 Task: Add Impossible Burger Patties Made From Plants to the cart.
Action: Mouse moved to (16, 67)
Screenshot: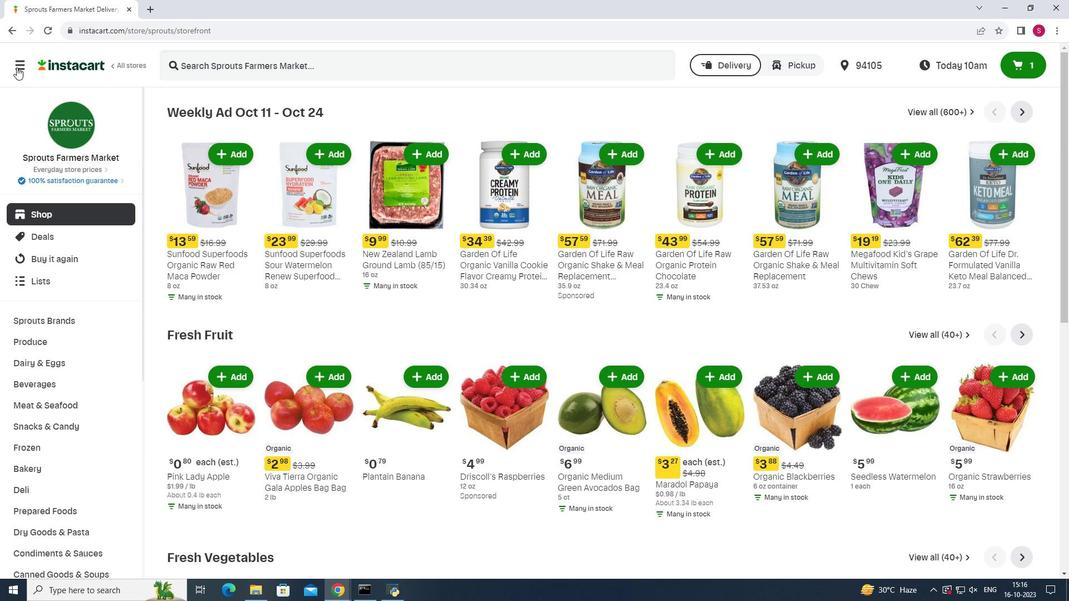 
Action: Mouse pressed left at (16, 67)
Screenshot: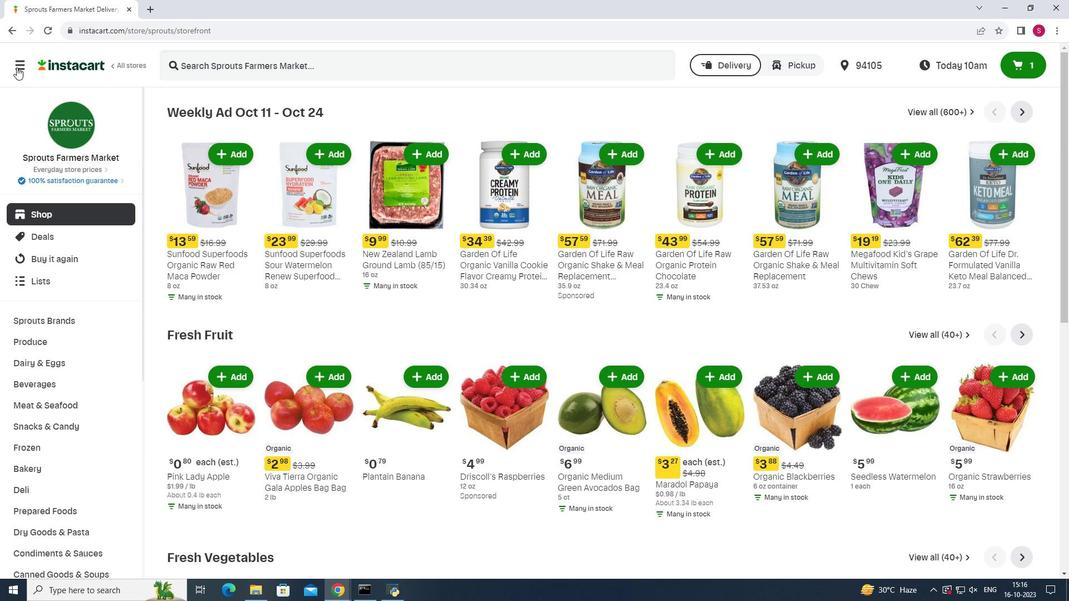 
Action: Mouse moved to (55, 296)
Screenshot: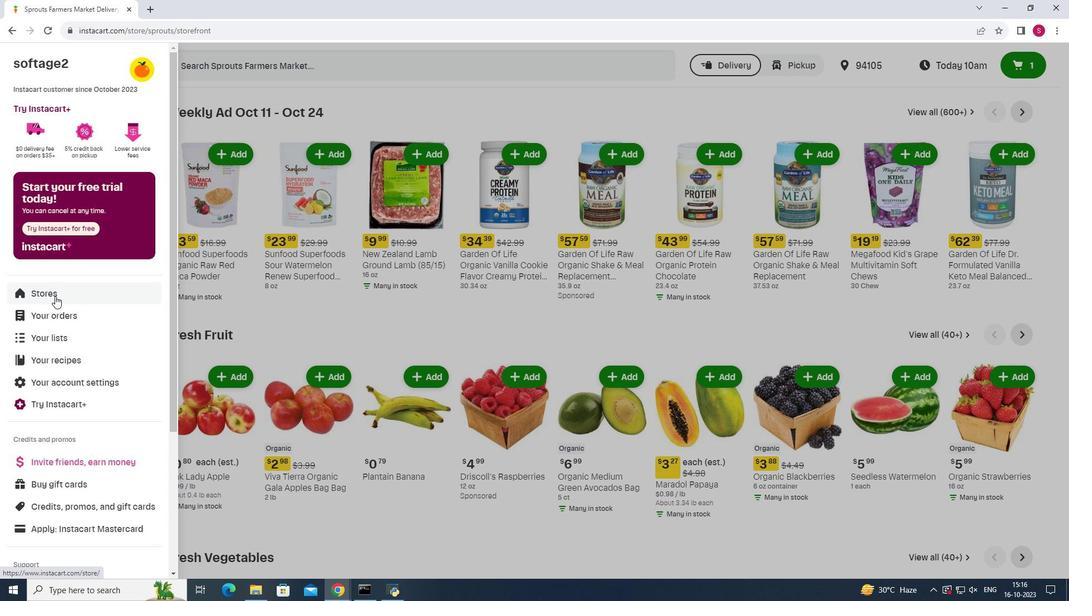 
Action: Mouse pressed left at (55, 296)
Screenshot: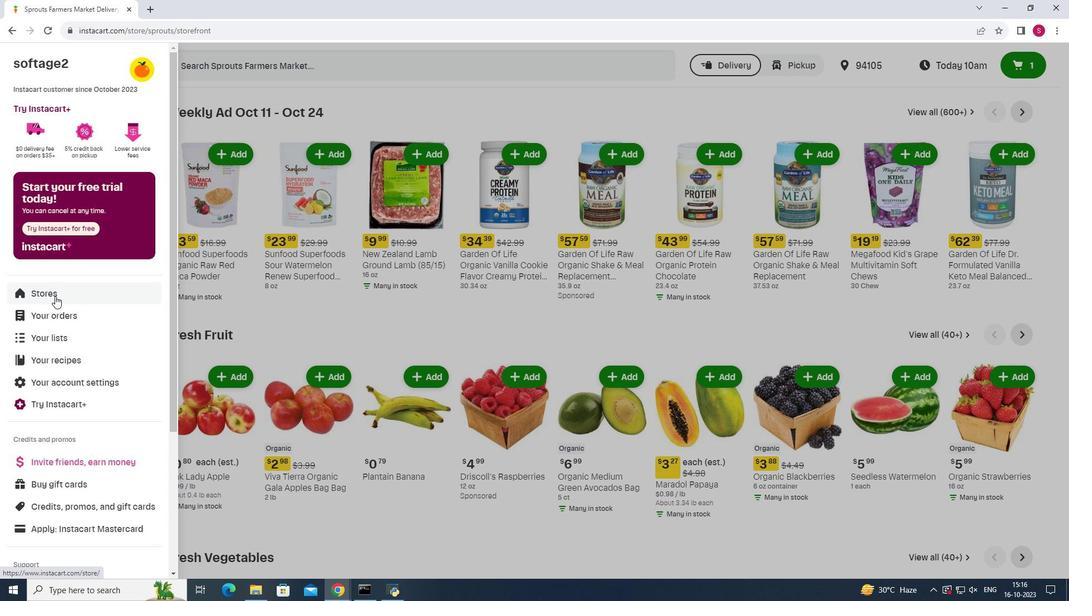 
Action: Mouse moved to (263, 101)
Screenshot: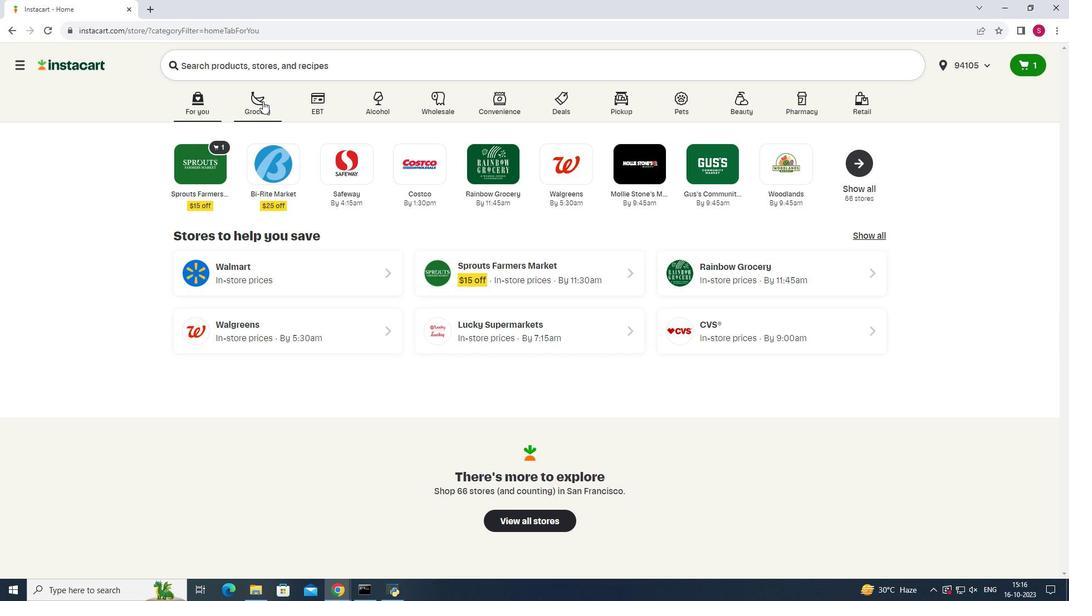 
Action: Mouse pressed left at (263, 101)
Screenshot: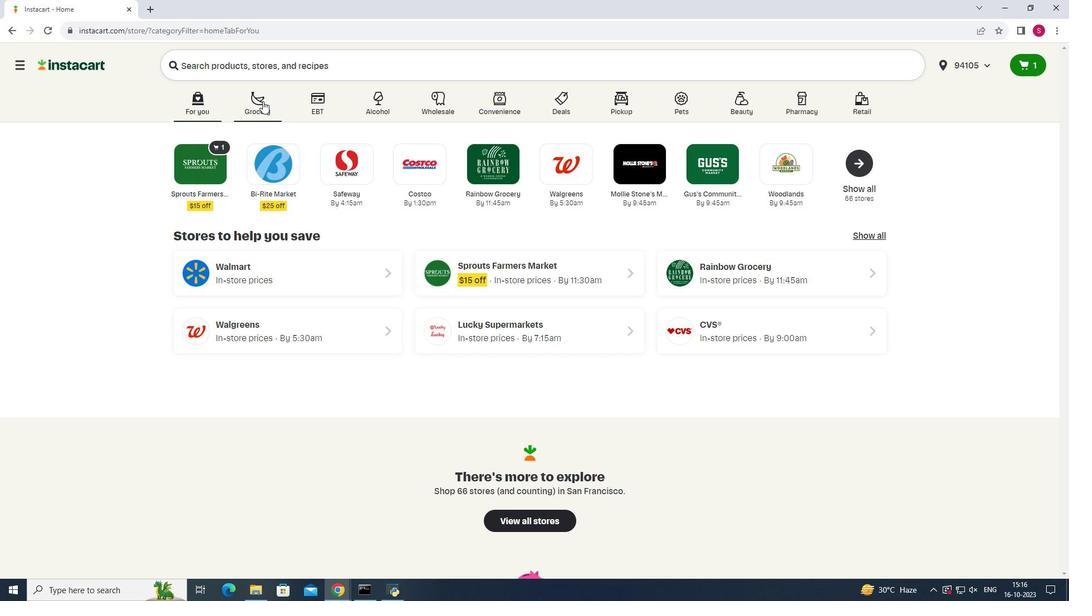
Action: Mouse moved to (287, 163)
Screenshot: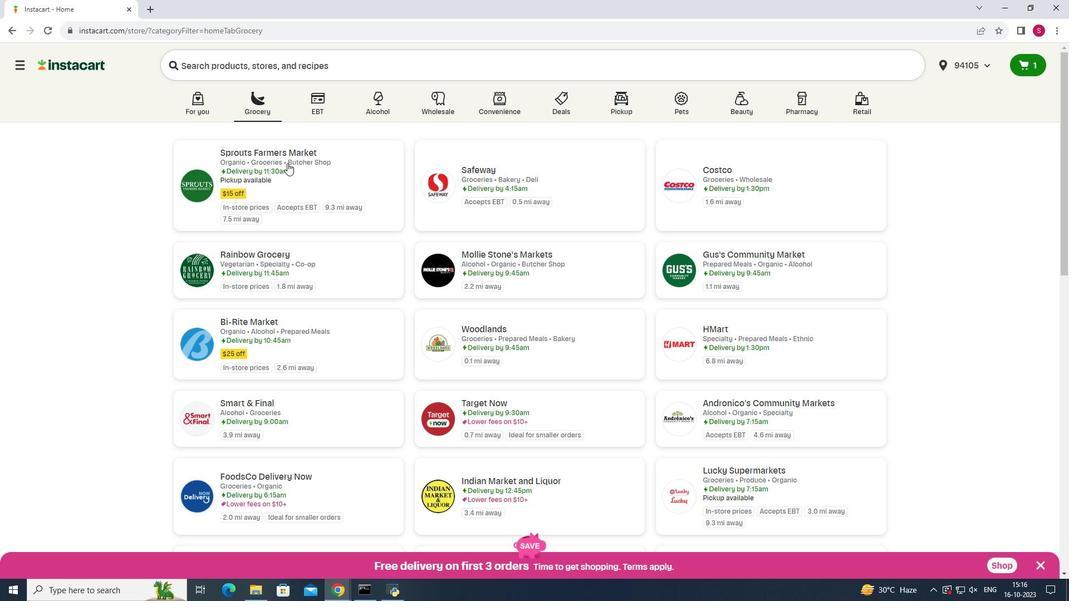 
Action: Mouse pressed left at (287, 163)
Screenshot: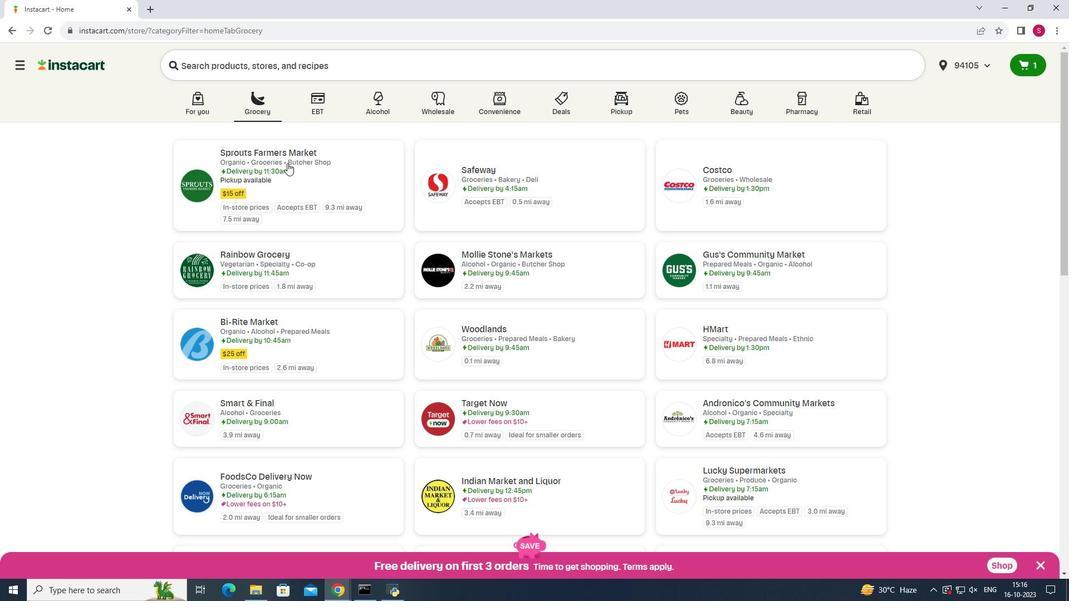 
Action: Mouse moved to (76, 408)
Screenshot: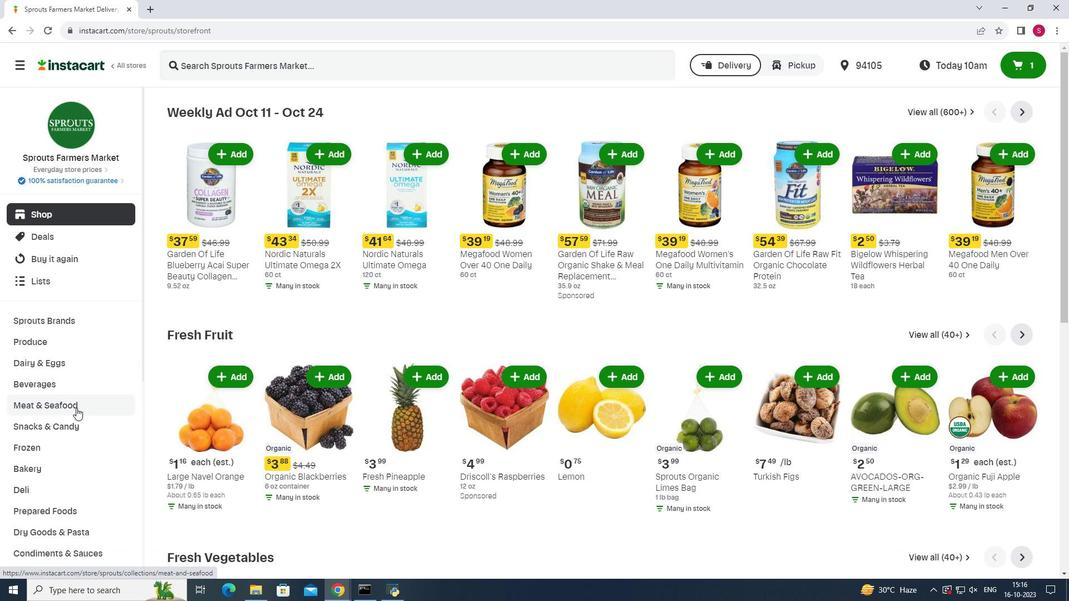 
Action: Mouse pressed left at (76, 408)
Screenshot: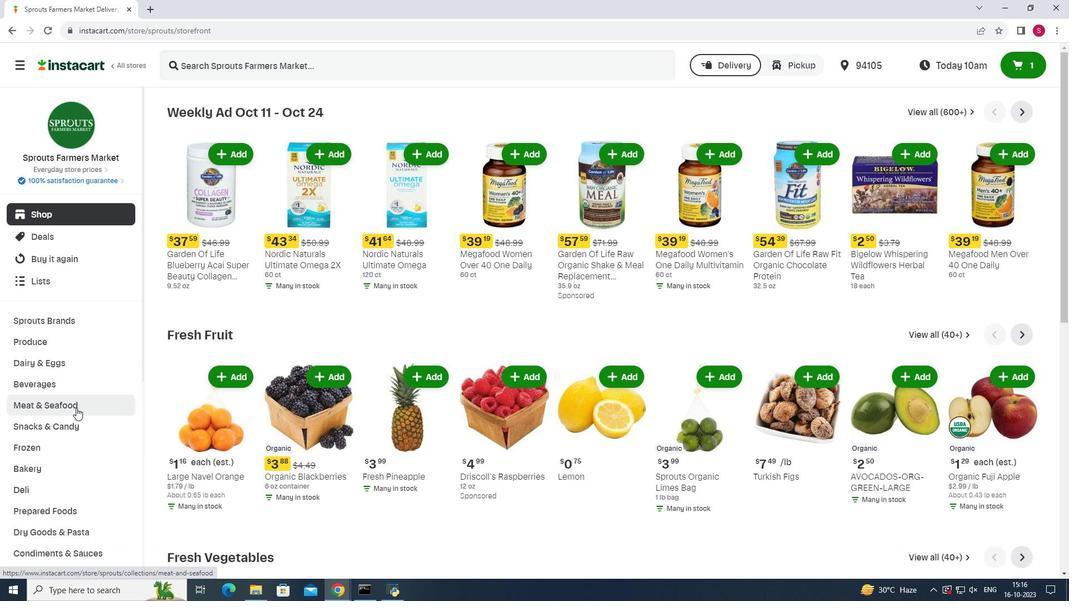 
Action: Mouse moved to (789, 136)
Screenshot: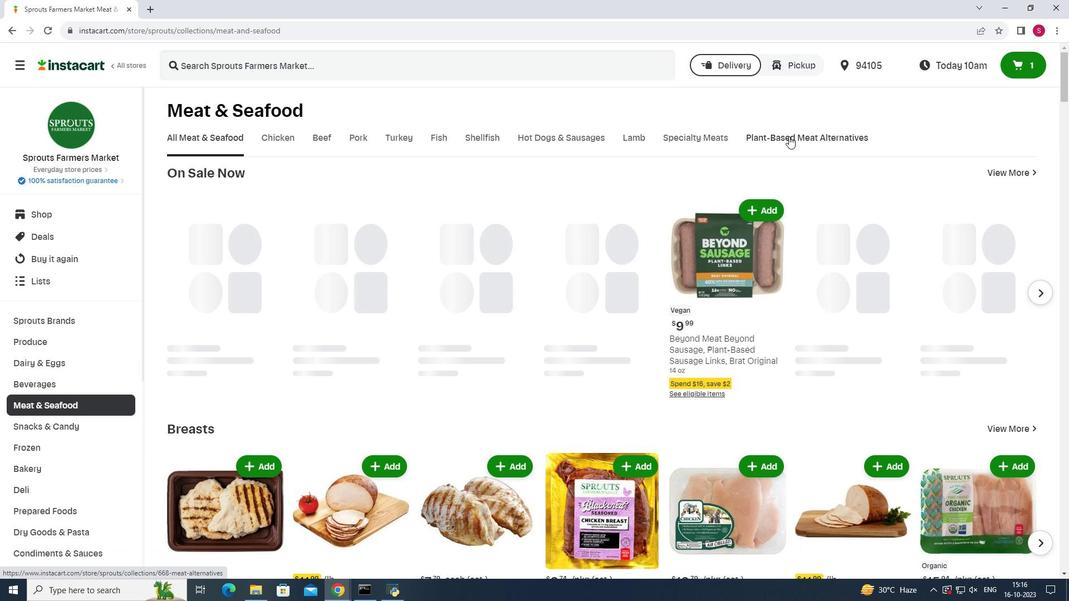 
Action: Mouse pressed left at (789, 136)
Screenshot: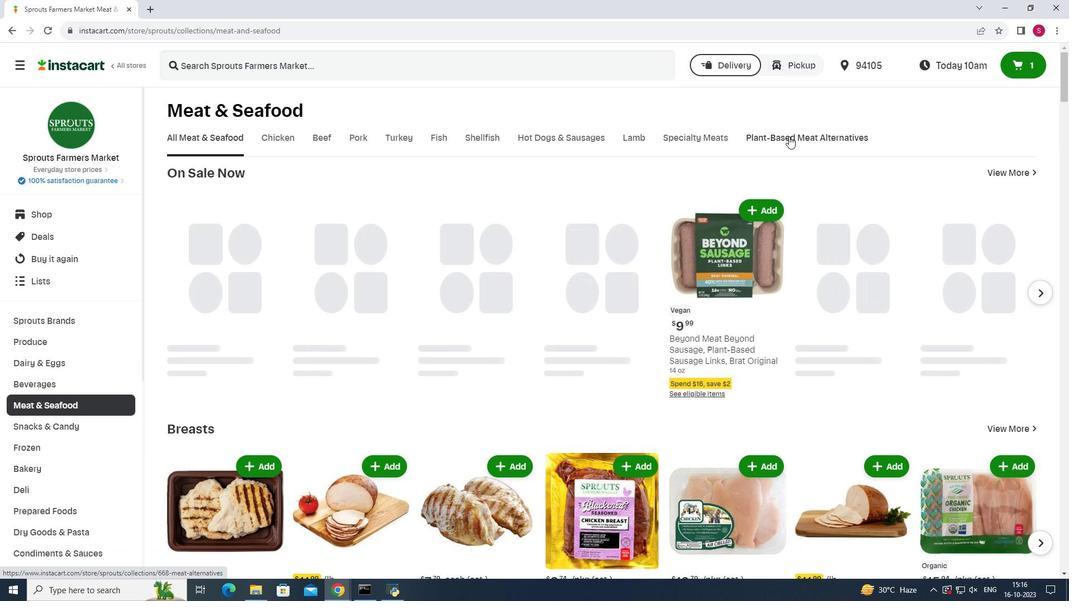 
Action: Mouse moved to (551, 182)
Screenshot: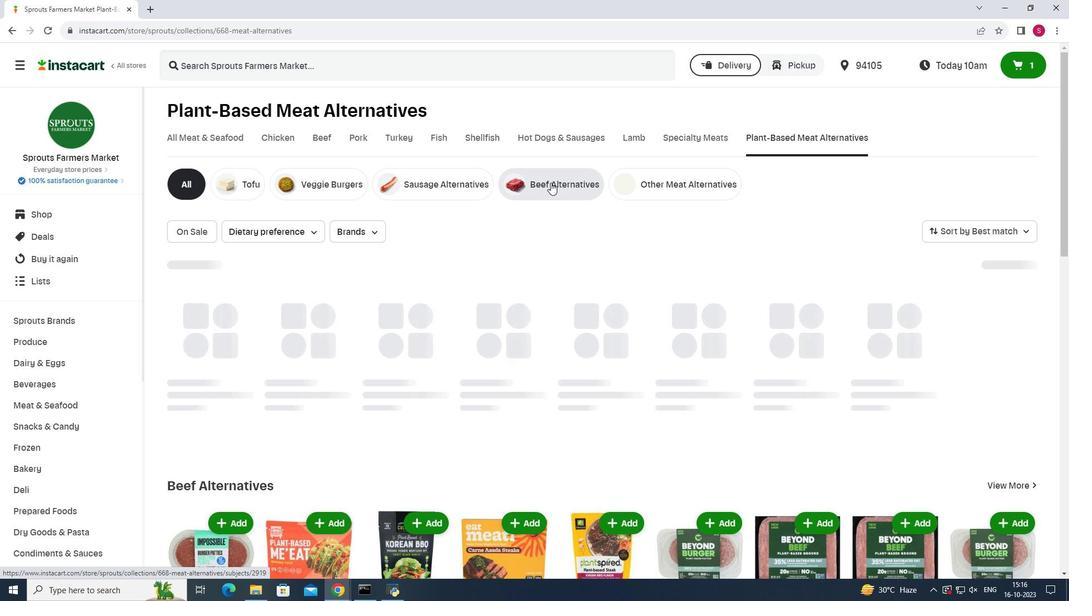 
Action: Mouse pressed left at (551, 182)
Screenshot: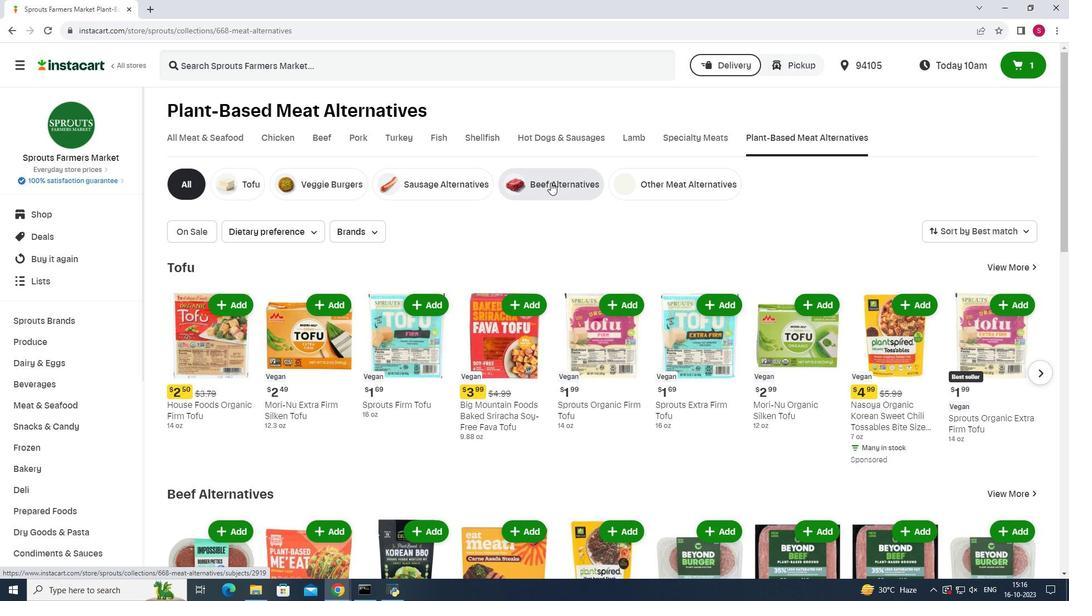 
Action: Mouse moved to (359, 61)
Screenshot: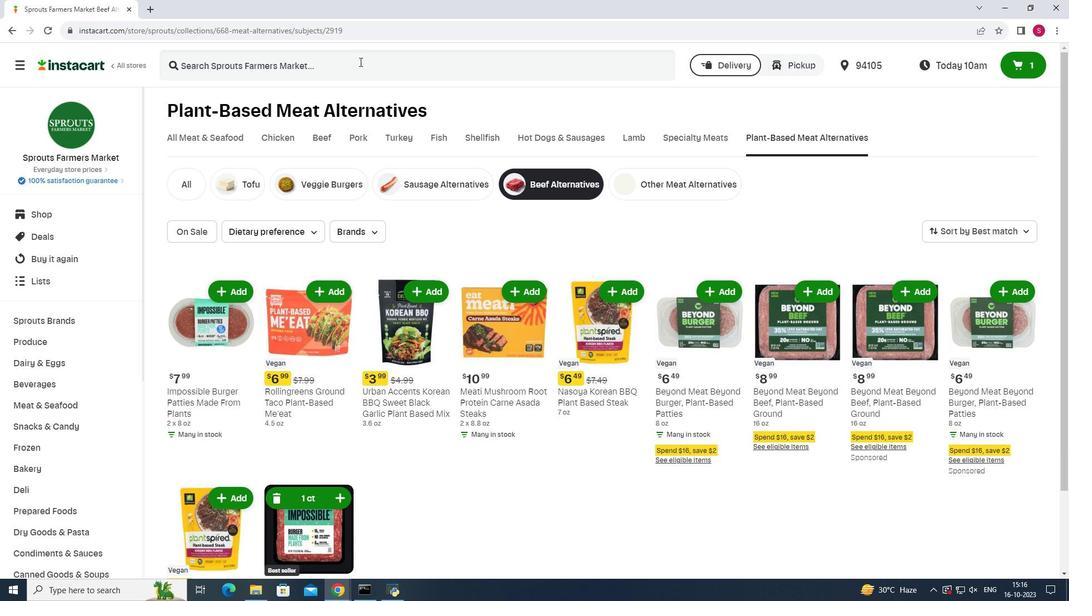 
Action: Mouse pressed left at (359, 61)
Screenshot: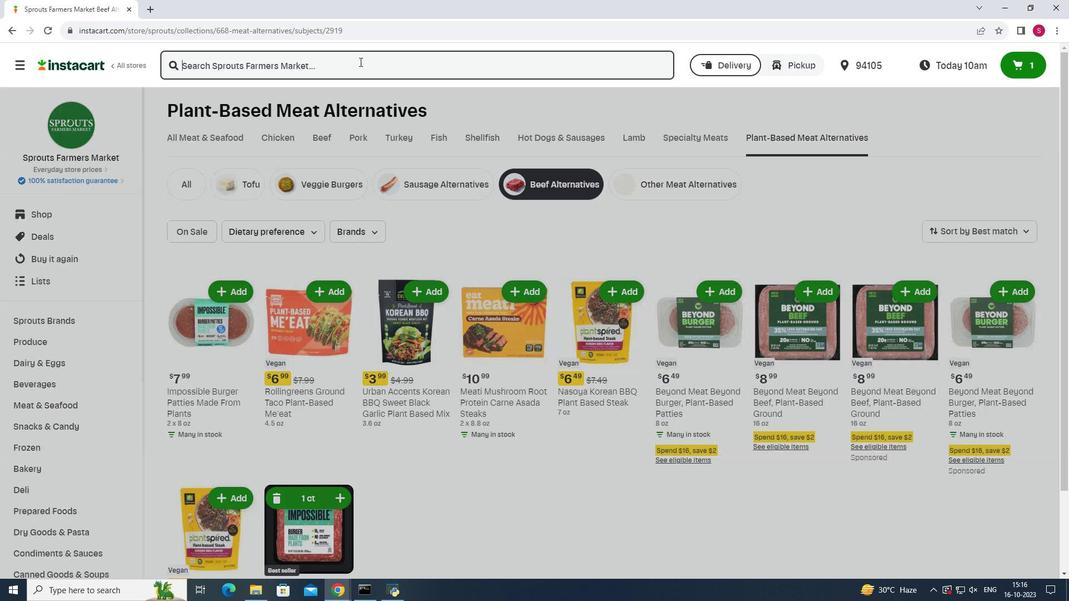 
Action: Mouse moved to (362, 66)
Screenshot: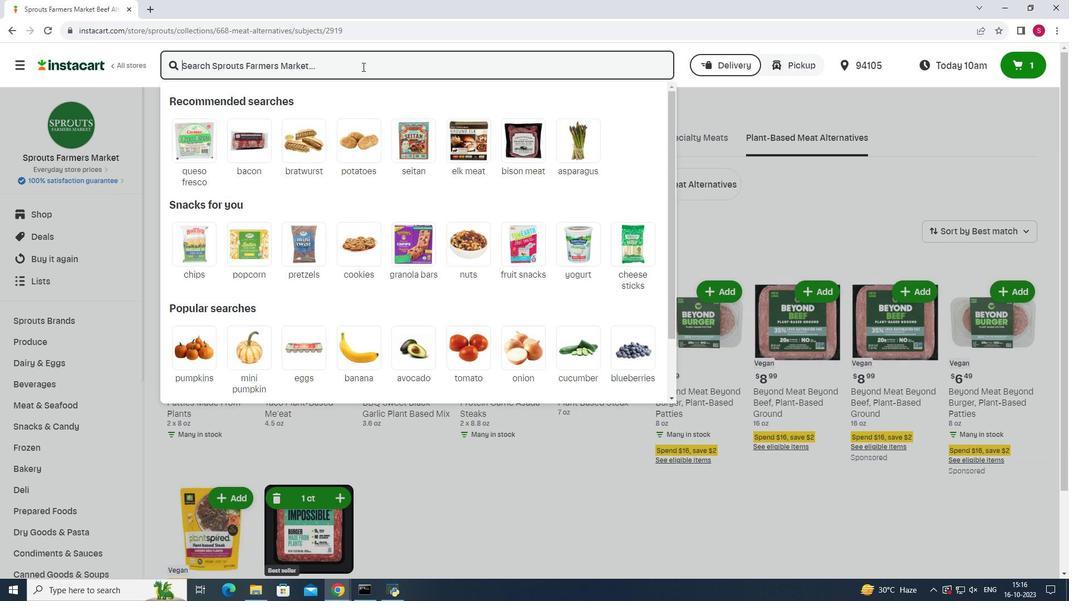 
Action: Key pressed <Key.shift><Key.shift>Impossible<Key.space><Key.shift>Burger<Key.space><Key.shift>Patties<Key.space><Key.shift>Made<Key.space>from<Key.space><Key.shift><Key.shift><Key.shift><Key.shift><Key.shift><Key.shift><Key.shift><Key.shift><Key.shift><Key.shift><Key.shift>Plants<Key.enter>
Screenshot: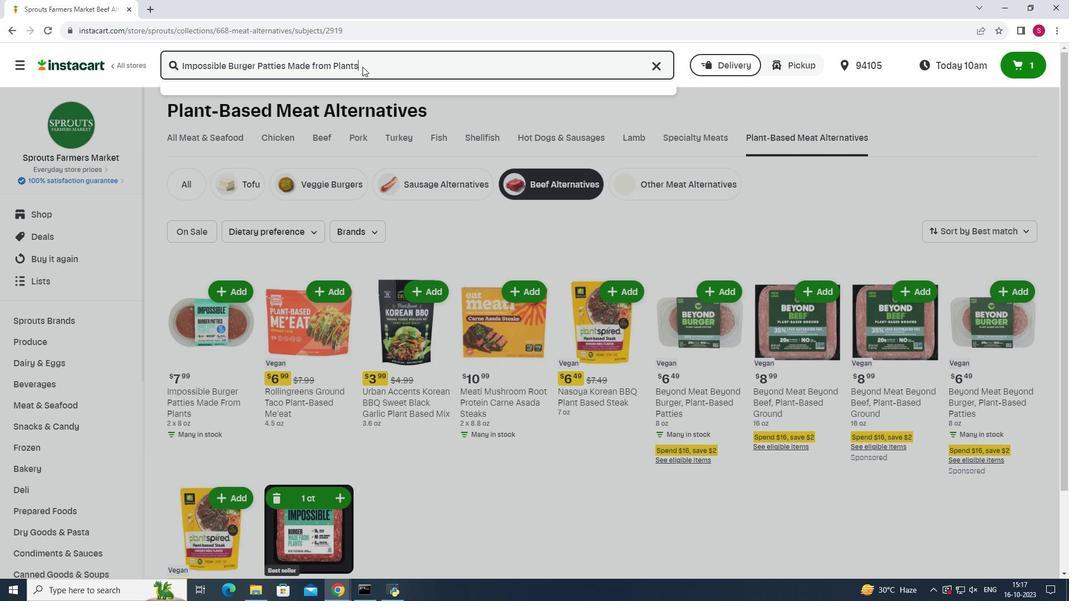 
Action: Mouse moved to (472, 177)
Screenshot: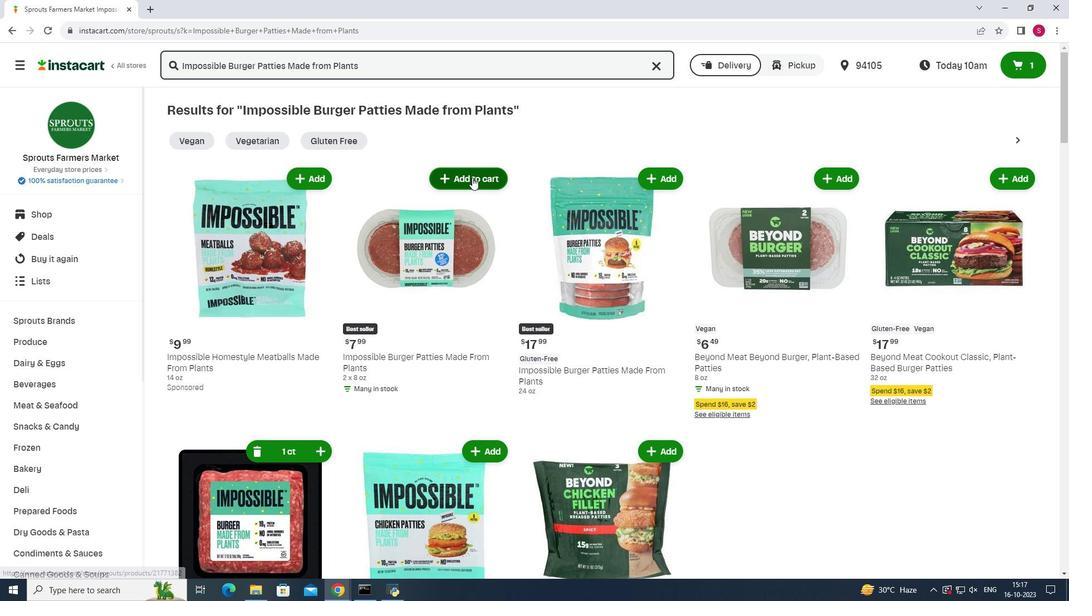 
Action: Mouse pressed left at (472, 177)
Screenshot: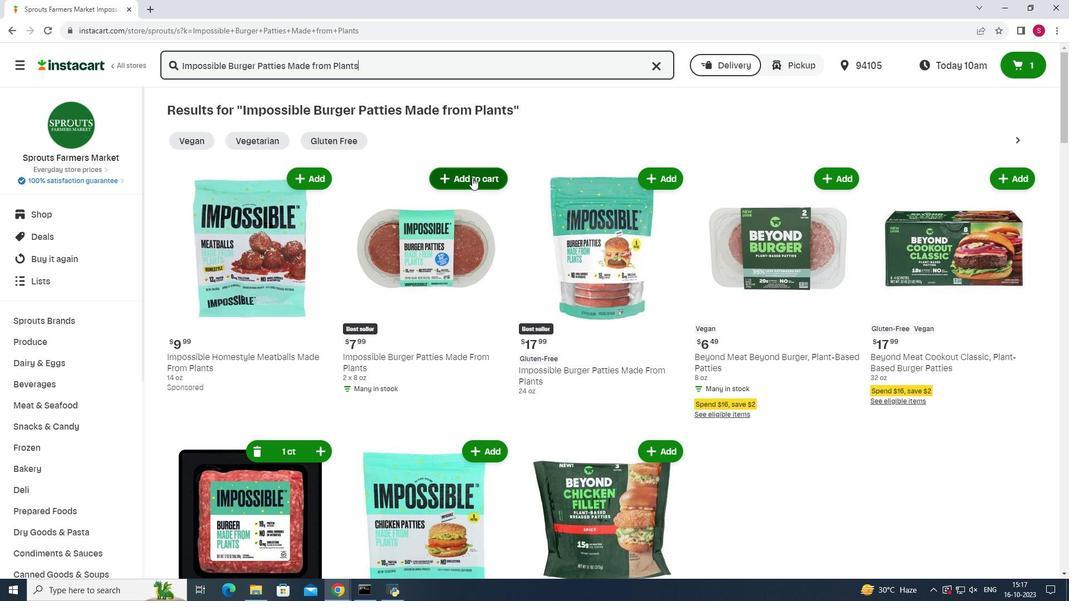
Action: Mouse pressed left at (472, 177)
Screenshot: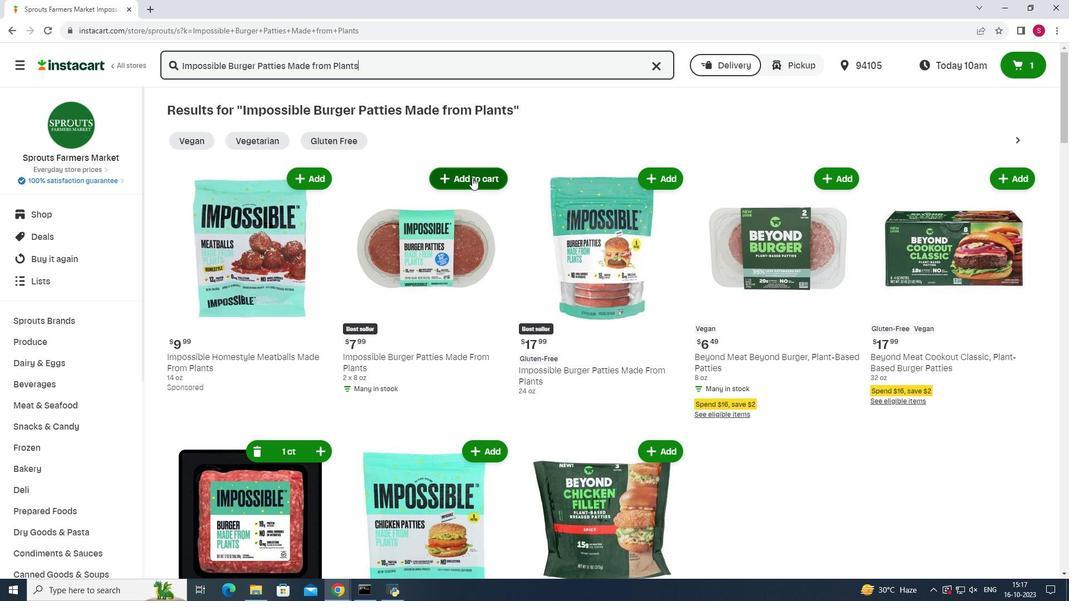 
Action: Mouse moved to (636, 149)
Screenshot: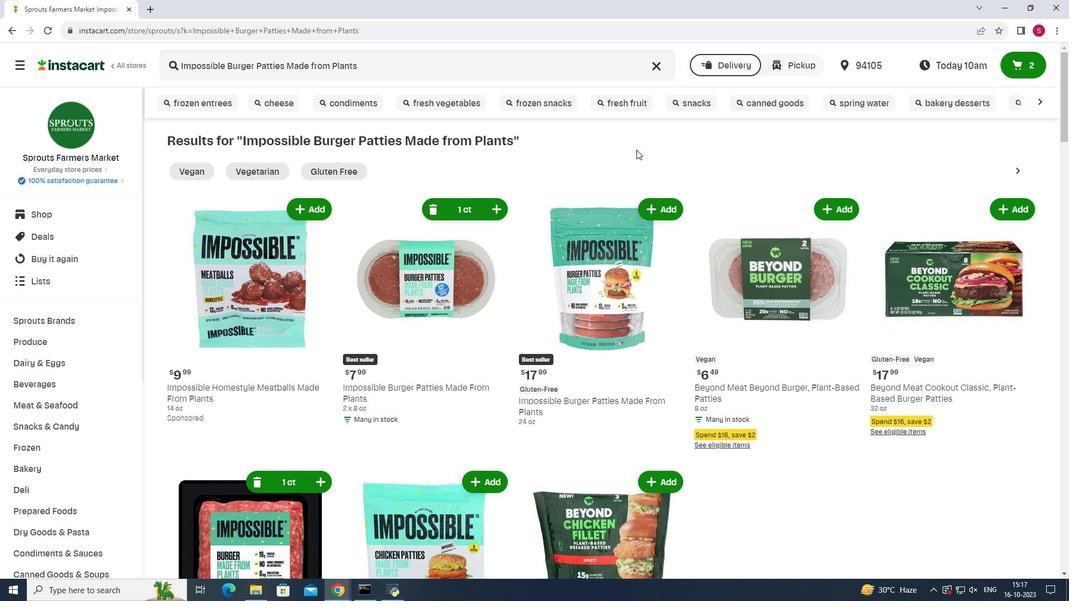 
